Task: Enable public transport information for tree house in Hardwick, Vermont, United States.
Action: Mouse moved to (346, 120)
Screenshot: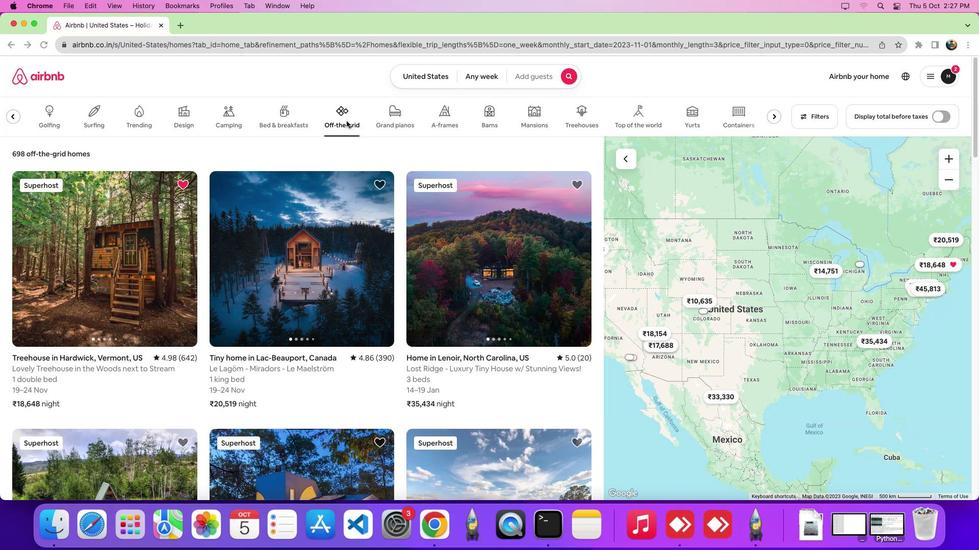 
Action: Mouse pressed left at (346, 120)
Screenshot: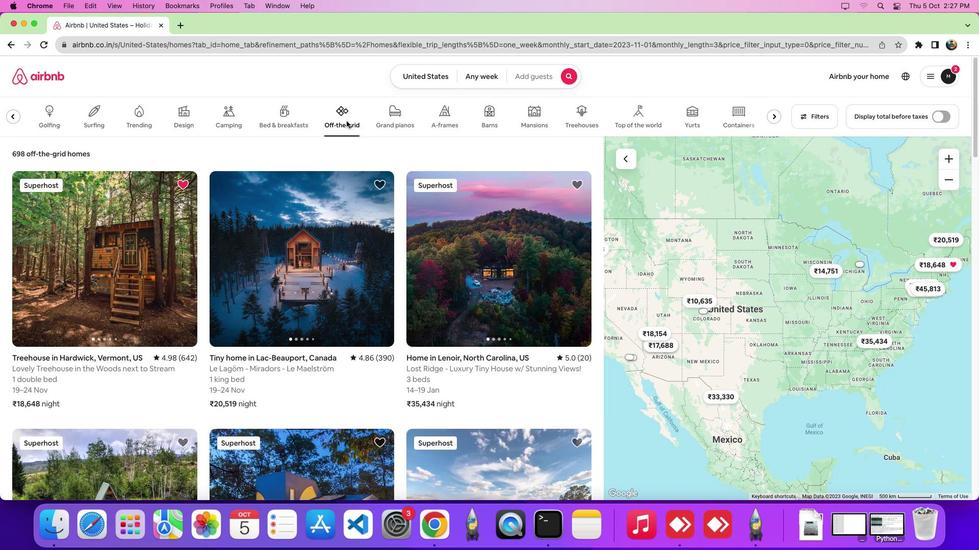 
Action: Mouse moved to (123, 266)
Screenshot: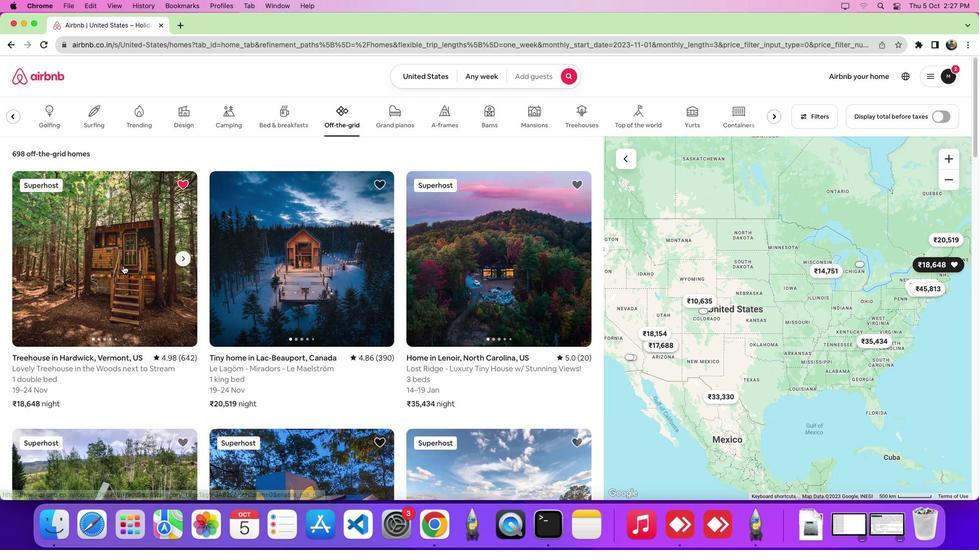 
Action: Mouse pressed left at (123, 266)
Screenshot: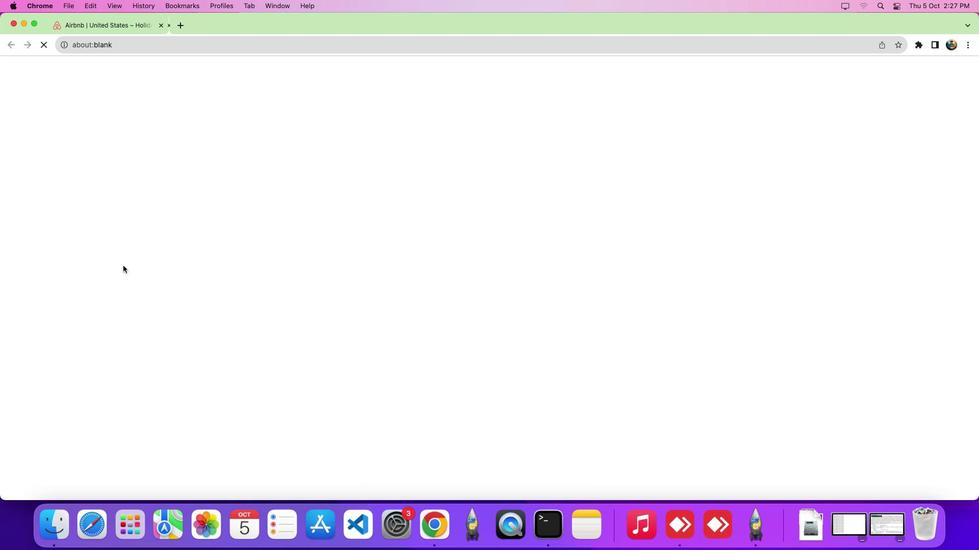 
Action: Mouse moved to (452, 360)
Screenshot: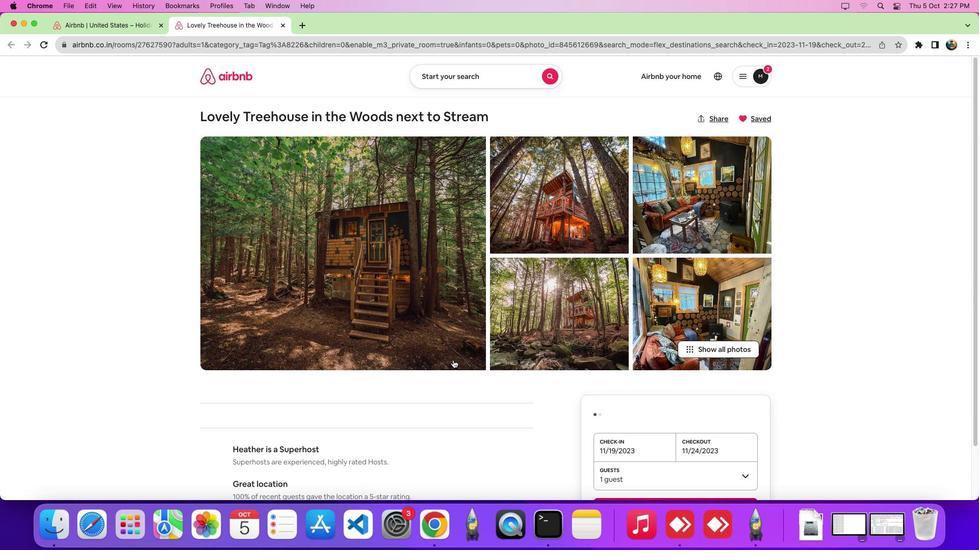 
Action: Mouse scrolled (452, 360) with delta (0, 0)
Screenshot: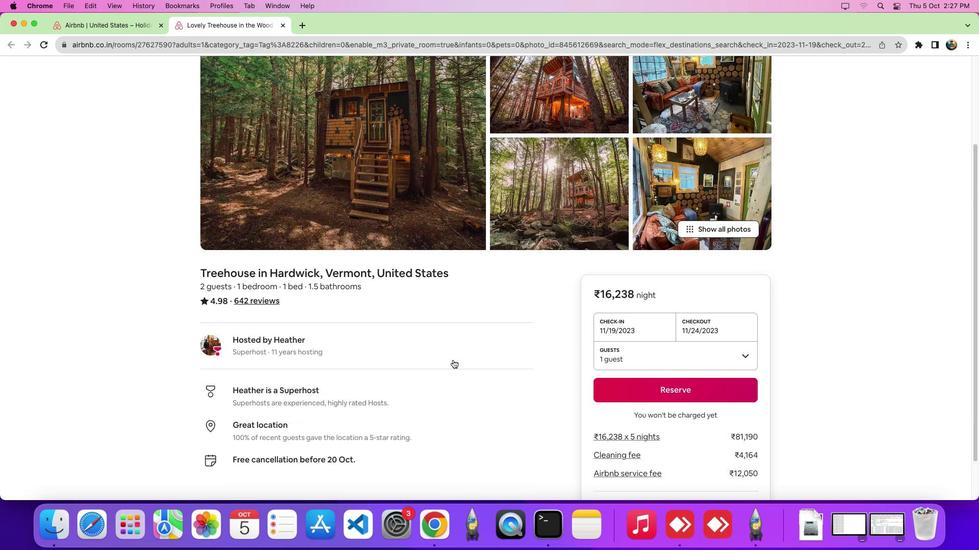 
Action: Mouse scrolled (452, 360) with delta (0, -1)
Screenshot: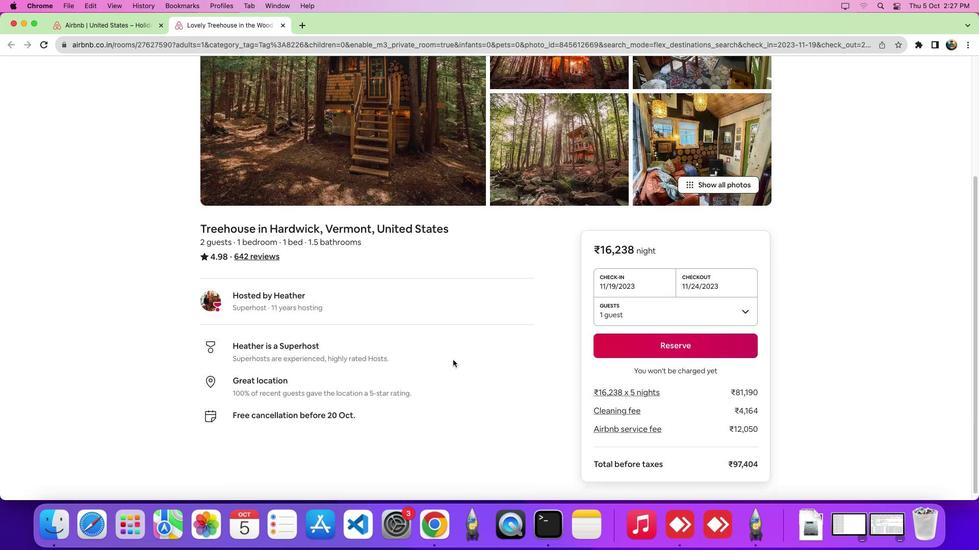 
Action: Mouse scrolled (452, 360) with delta (0, -5)
Screenshot: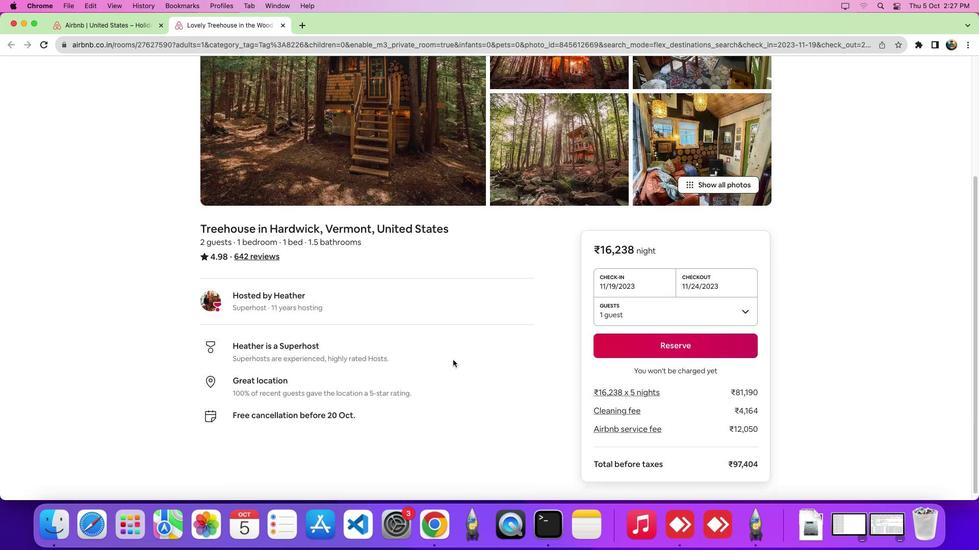 
Action: Mouse scrolled (452, 360) with delta (0, -7)
Screenshot: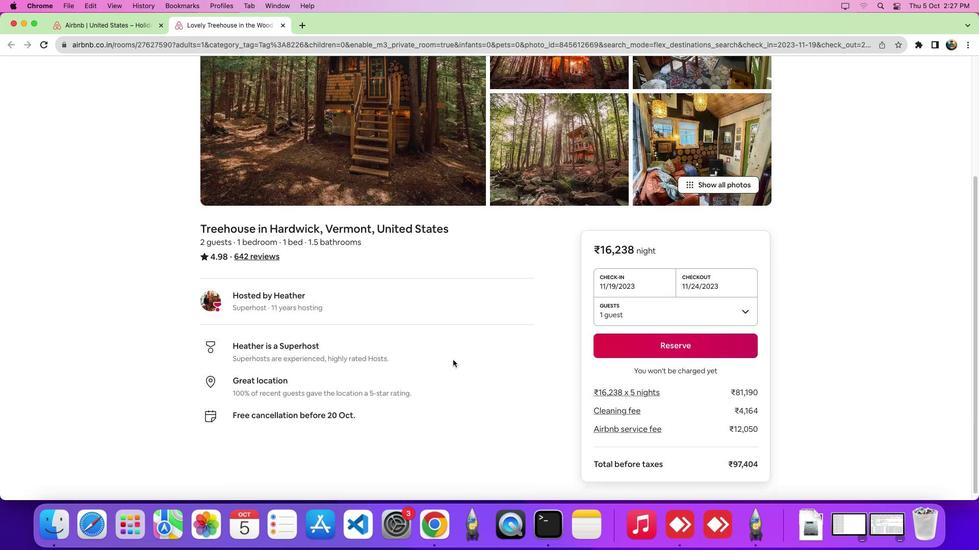 
Action: Mouse scrolled (452, 360) with delta (0, -8)
Screenshot: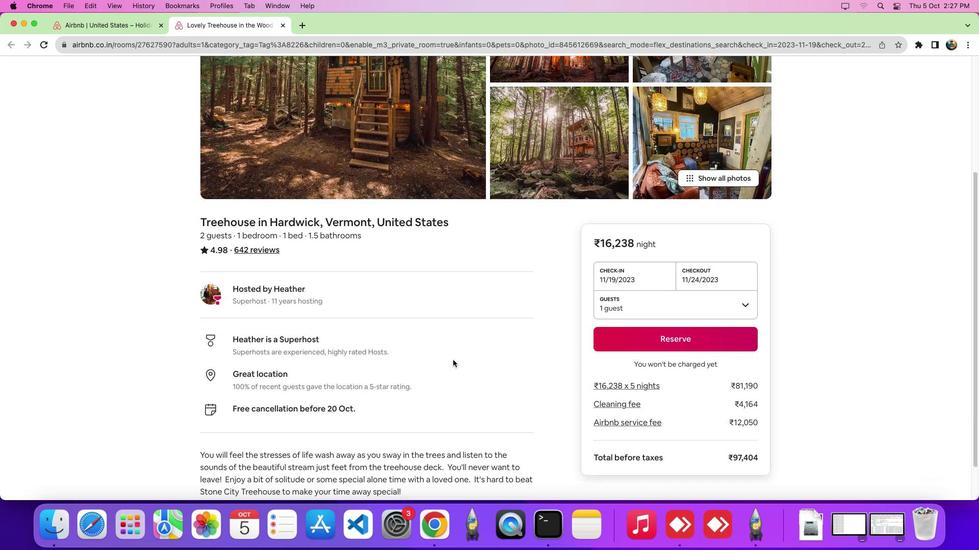 
Action: Mouse scrolled (452, 360) with delta (0, -8)
Screenshot: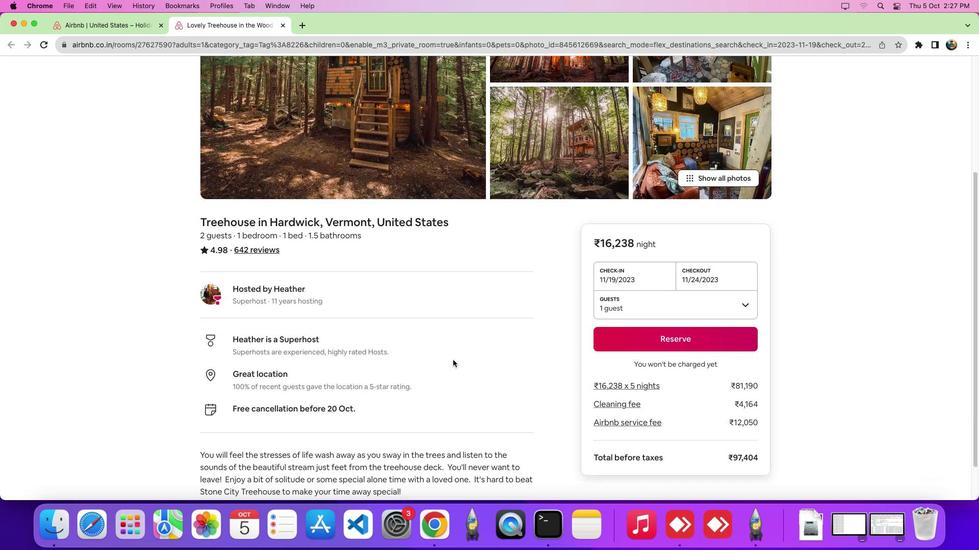 
Action: Mouse moved to (452, 360)
Screenshot: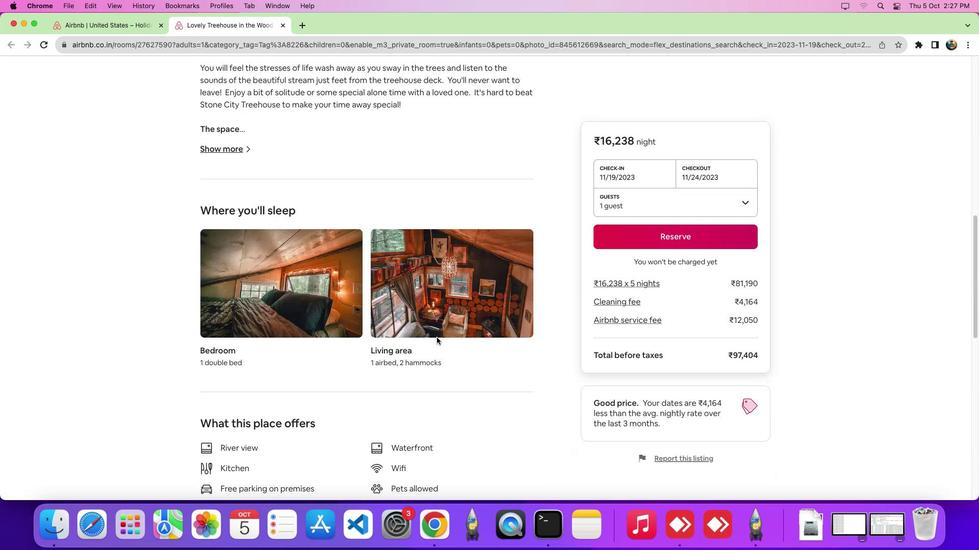 
Action: Mouse scrolled (452, 360) with delta (0, 0)
Screenshot: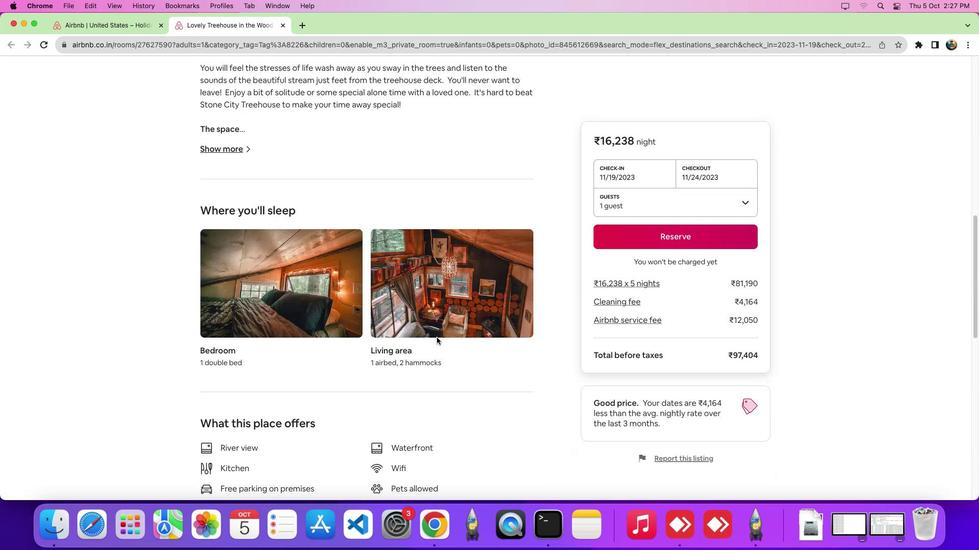 
Action: Mouse scrolled (452, 360) with delta (0, 0)
Screenshot: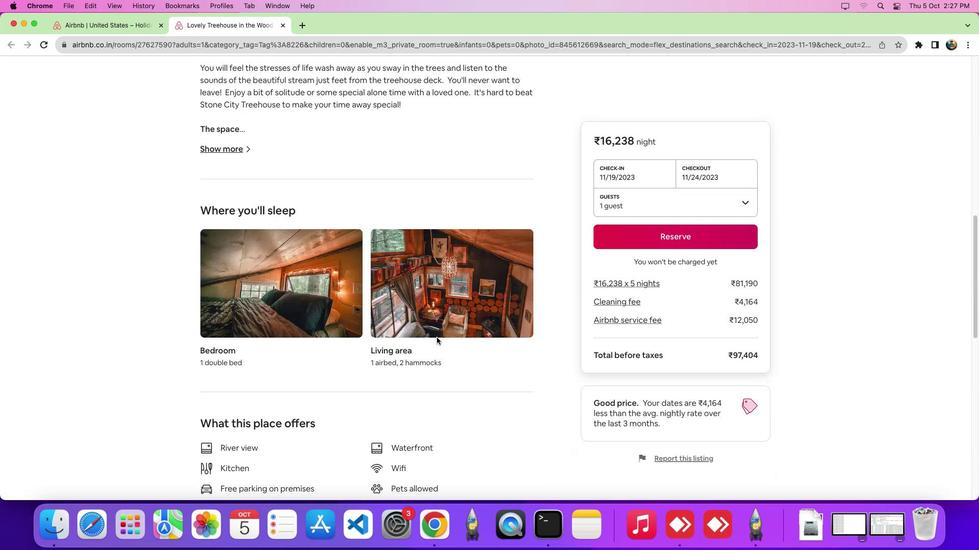 
Action: Mouse scrolled (452, 360) with delta (0, -4)
Screenshot: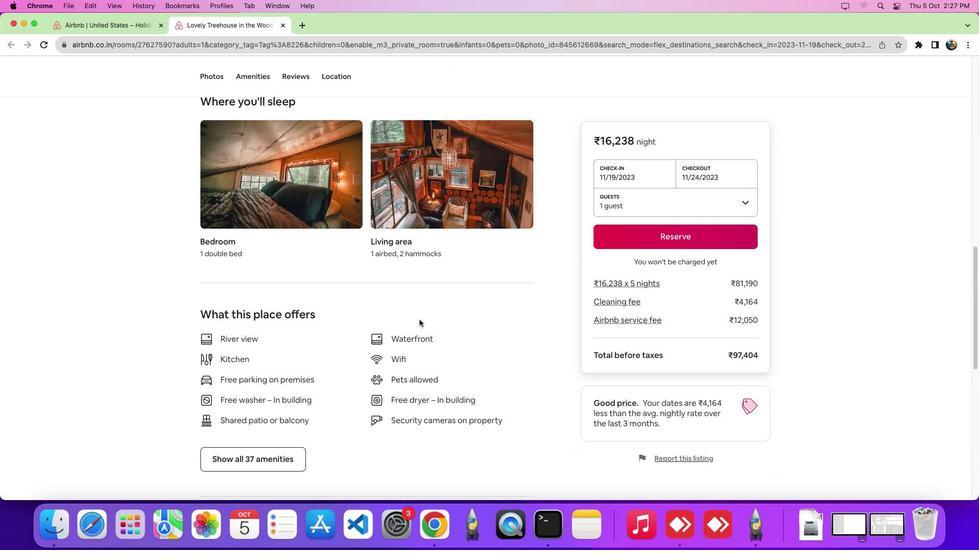 
Action: Mouse moved to (452, 360)
Screenshot: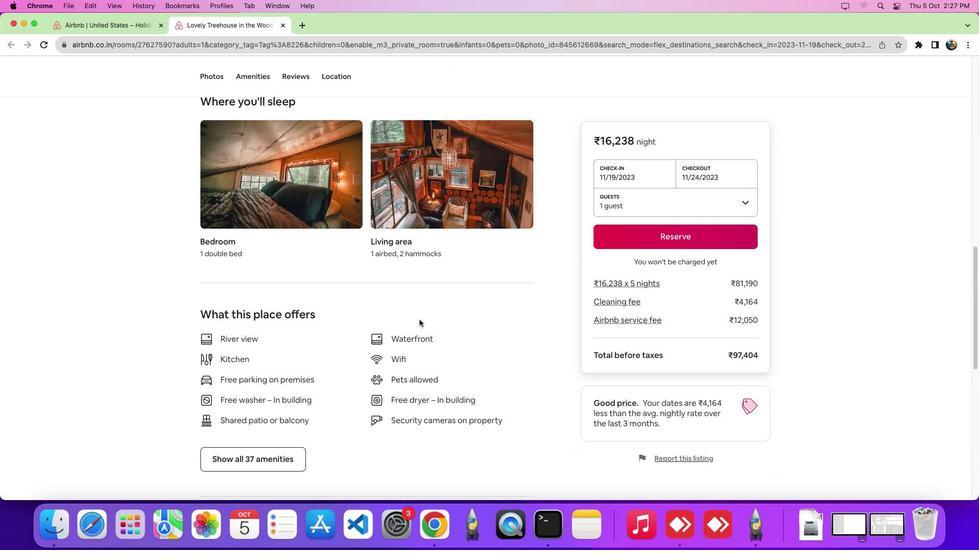 
Action: Mouse scrolled (452, 360) with delta (0, -6)
Screenshot: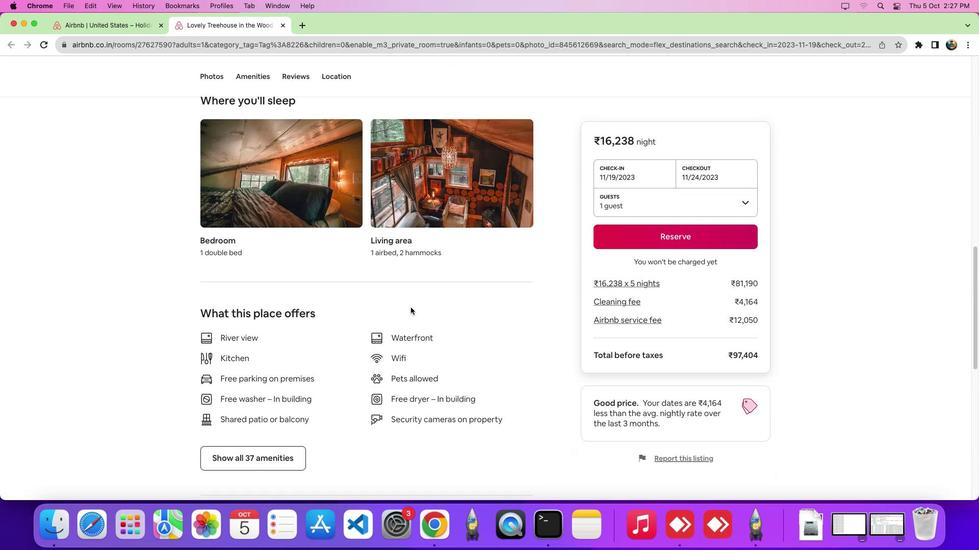 
Action: Mouse moved to (344, 77)
Screenshot: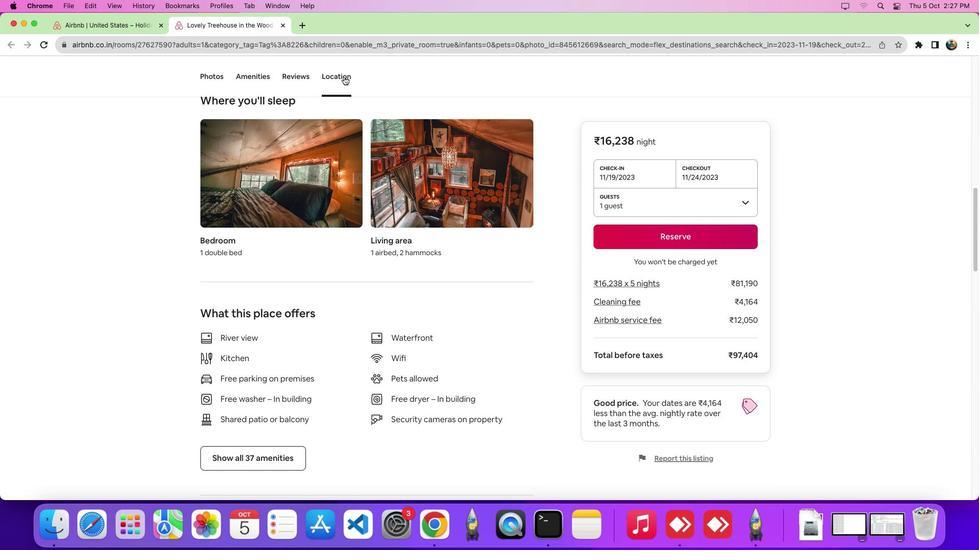 
Action: Mouse pressed left at (344, 77)
Screenshot: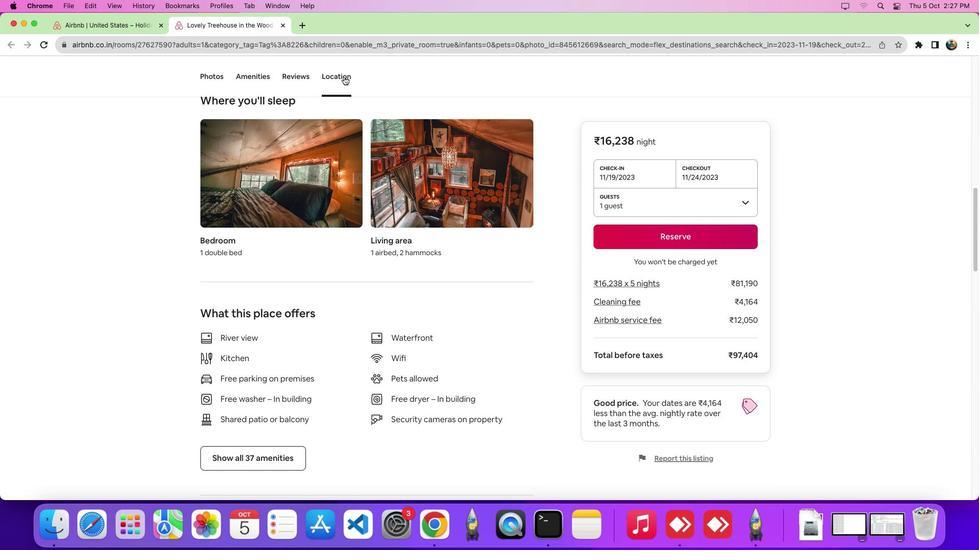 
Action: Mouse moved to (661, 168)
Screenshot: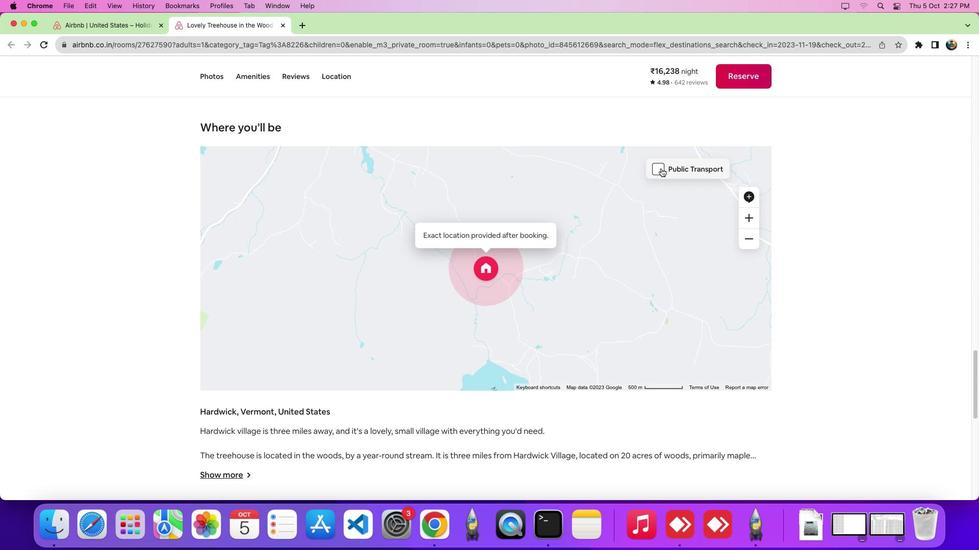 
Action: Mouse pressed left at (661, 168)
Screenshot: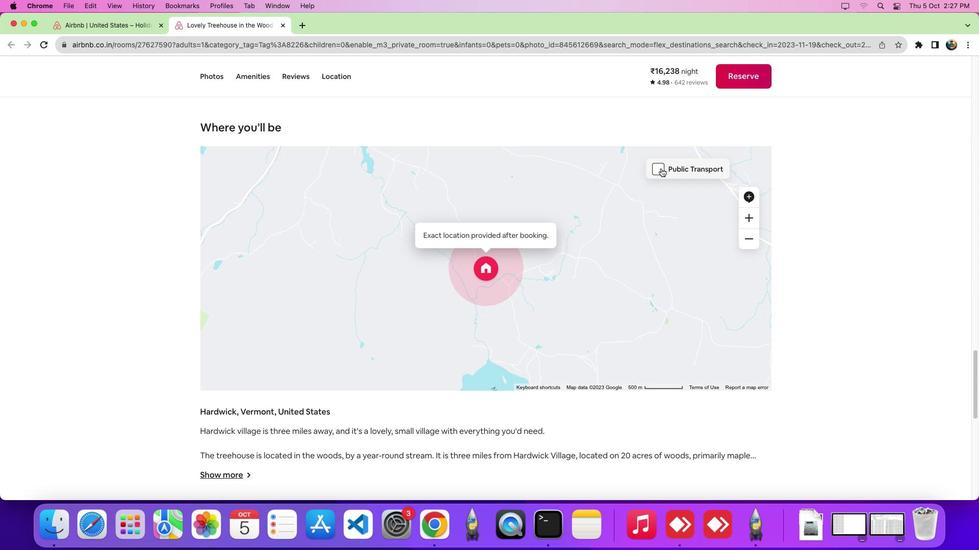 
